 Task: Create Issue Issue0000000312 in Backlog  in Scrum Project Project0000000063 in Jira. Create Issue Issue0000000313 in Backlog  in Scrum Project Project0000000063 in Jira. Create Issue Issue0000000314 in Backlog  in Scrum Project Project0000000063 in Jira. Create Issue Issue0000000315 in Backlog  in Scrum Project Project0000000063 in Jira. Create Issue Issue0000000316 in Backlog  in Scrum Project Project0000000064 in Jira
Action: Mouse moved to (252, 274)
Screenshot: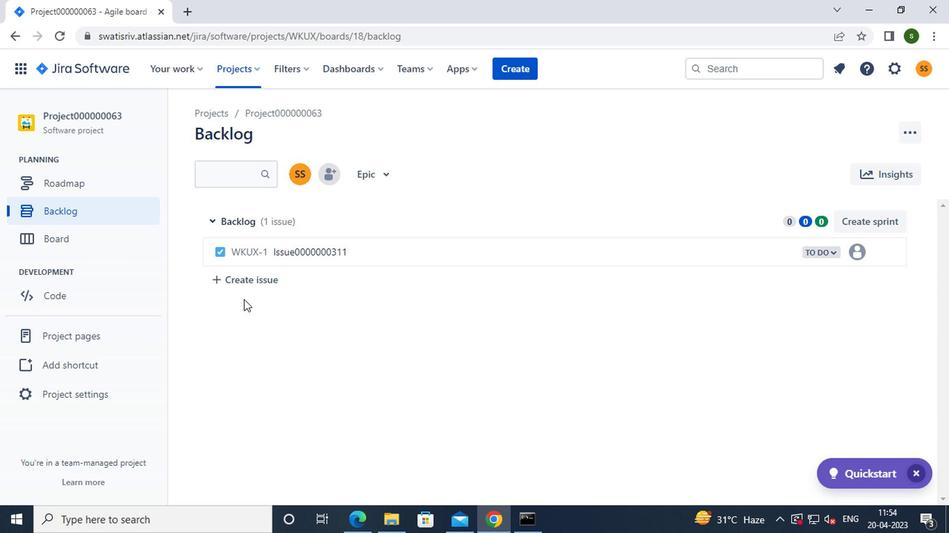 
Action: Mouse pressed left at (252, 274)
Screenshot: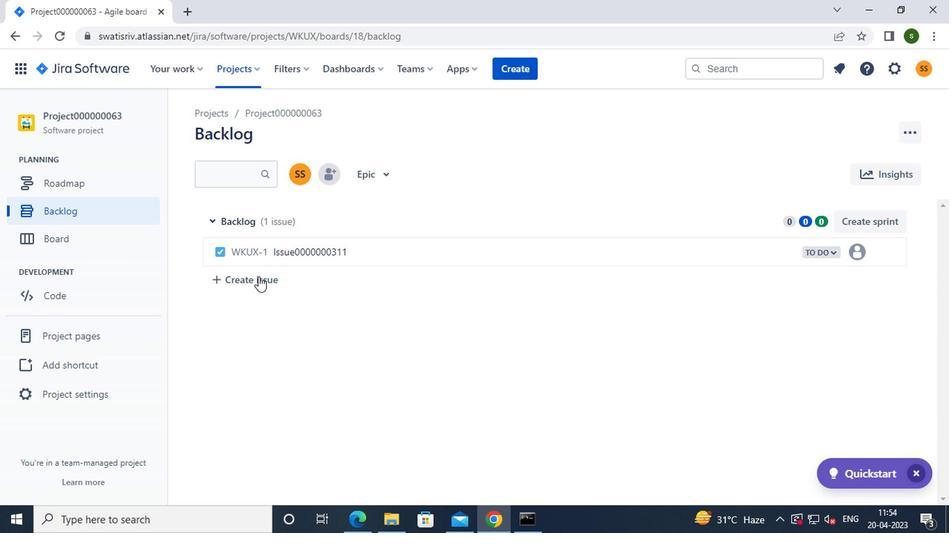 
Action: Mouse moved to (287, 286)
Screenshot: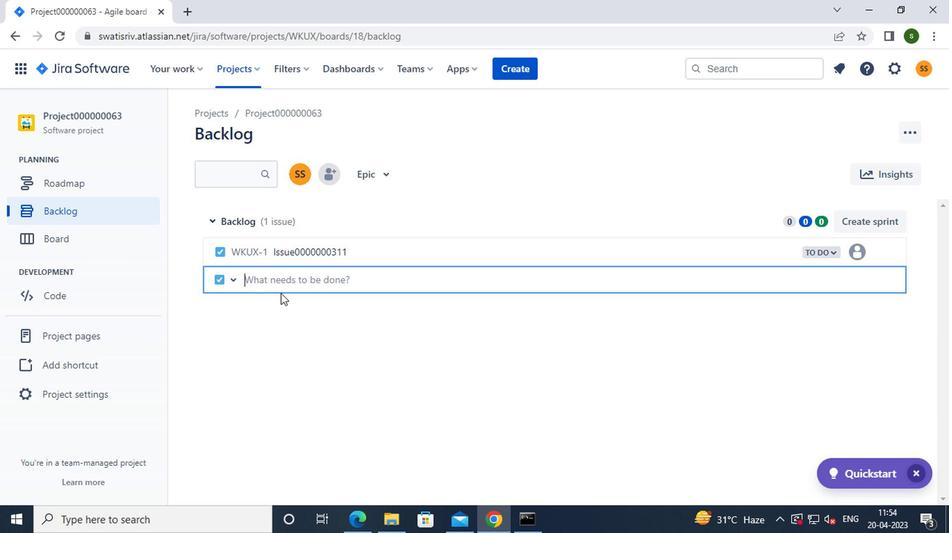 
Action: Key pressed i<Key.caps_lock>ssue0000000312<Key.enter><Key.caps_lock>i<Key.caps_lock>ssue0000000313<Key.enter><Key.caps_lock>i<Key.caps_lock>ss<Key.caps_lock>ue000<Key.backspace><Key.backspace><Key.backspace><Key.backspace><Key.backspace><Key.caps_lock>ue0000000314<Key.enter><Key.caps_lock>i<Key.caps_lock>ssue0000000315<Key.enter>
Screenshot: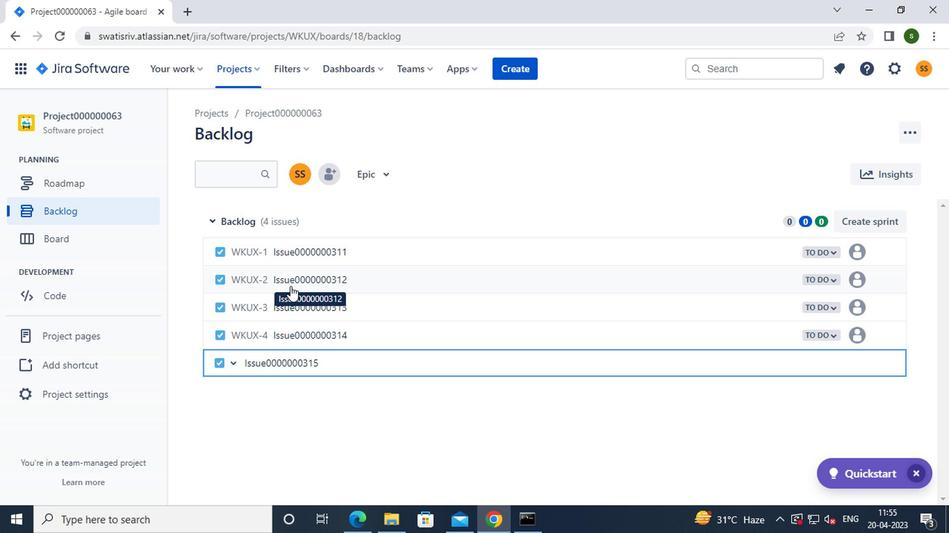 
Action: Mouse moved to (243, 77)
Screenshot: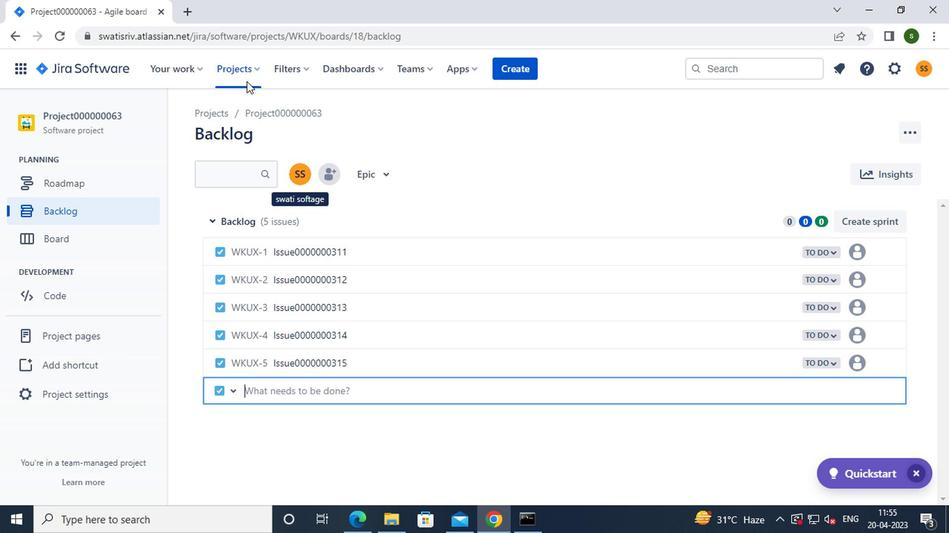 
Action: Mouse pressed left at (243, 77)
Screenshot: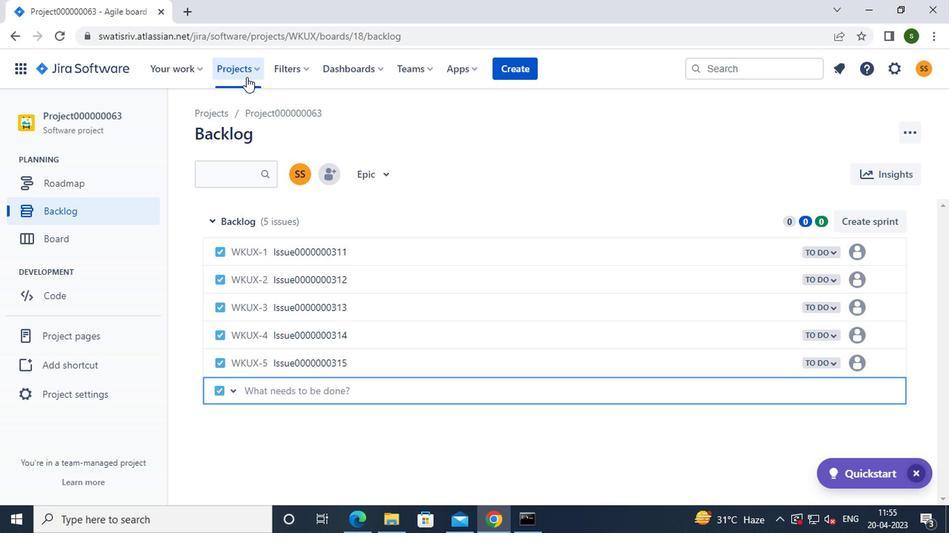 
Action: Mouse moved to (261, 166)
Screenshot: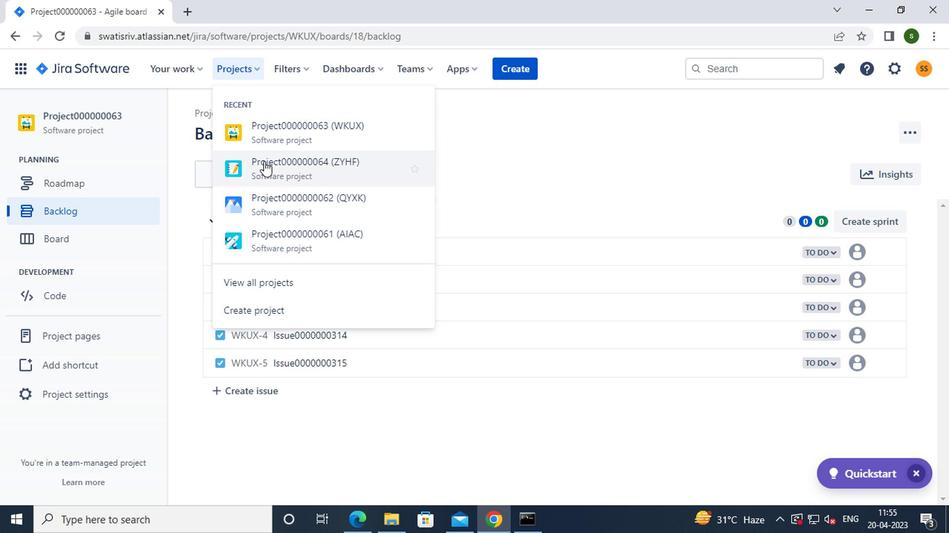 
Action: Mouse pressed left at (261, 166)
Screenshot: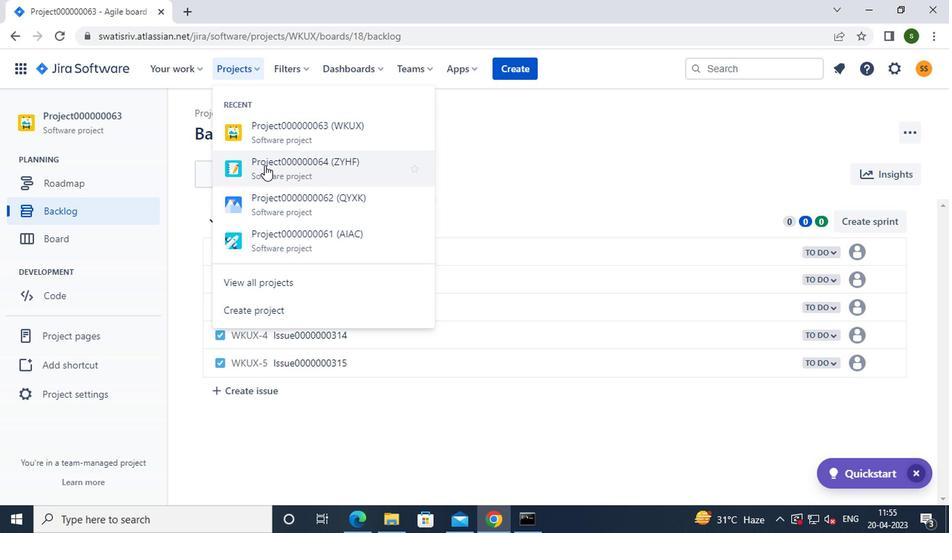 
Action: Mouse moved to (88, 216)
Screenshot: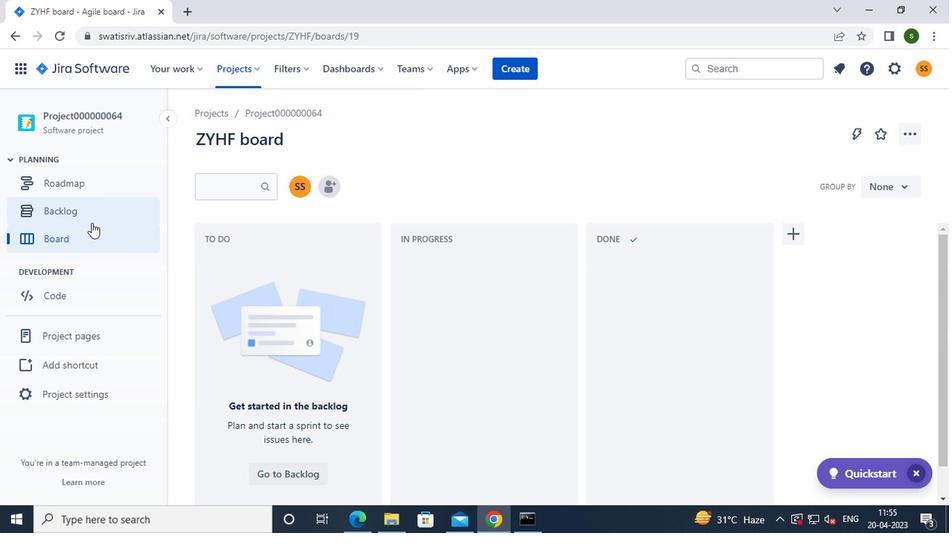 
Action: Mouse pressed left at (88, 216)
Screenshot: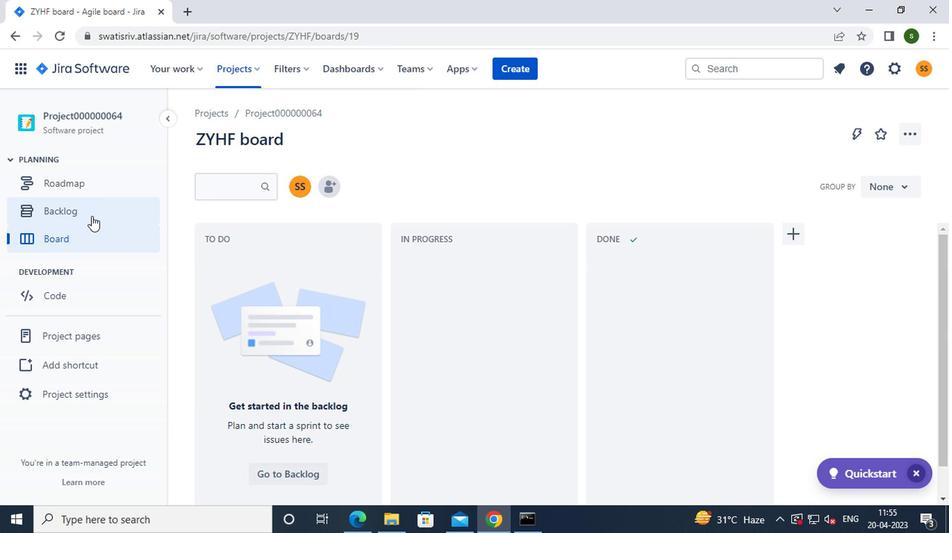 
Action: Mouse moved to (431, 441)
Screenshot: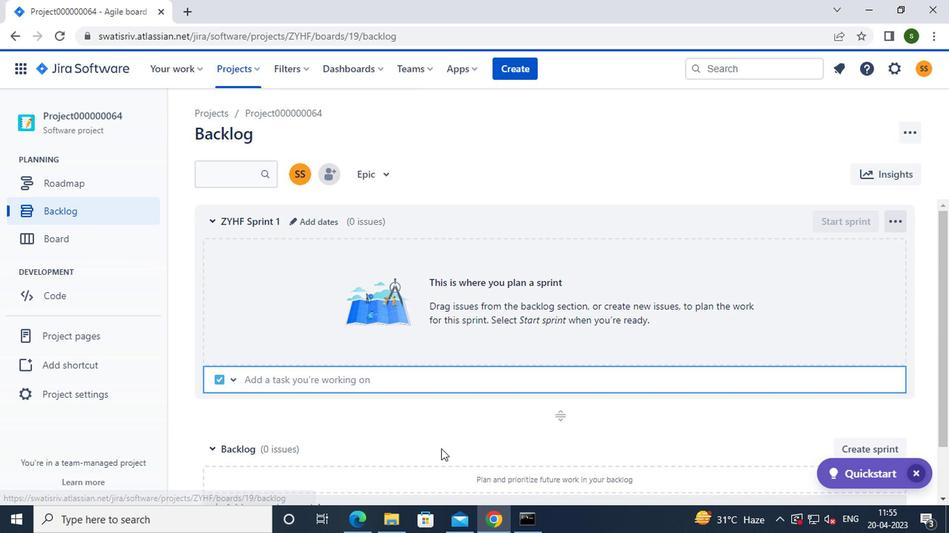 
Action: Mouse pressed left at (431, 441)
Screenshot: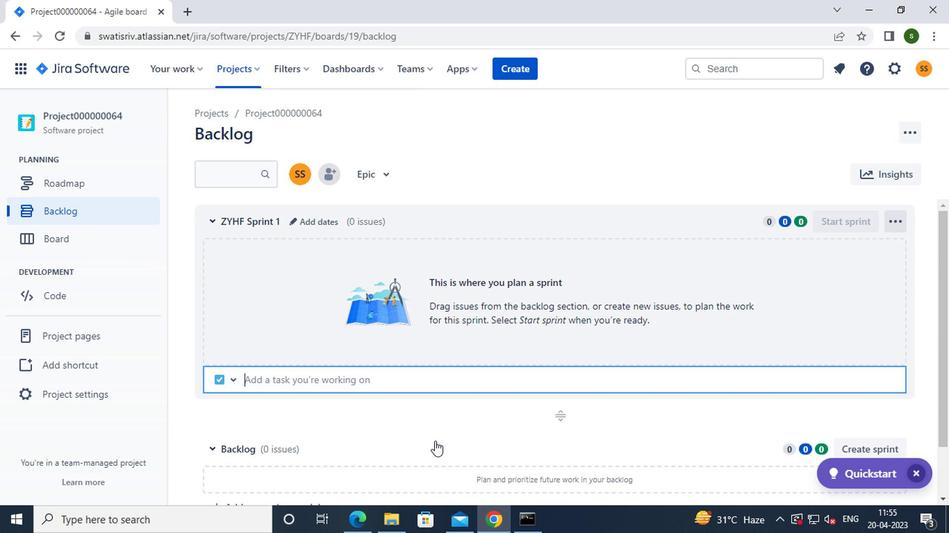 
Action: Mouse moved to (385, 387)
Screenshot: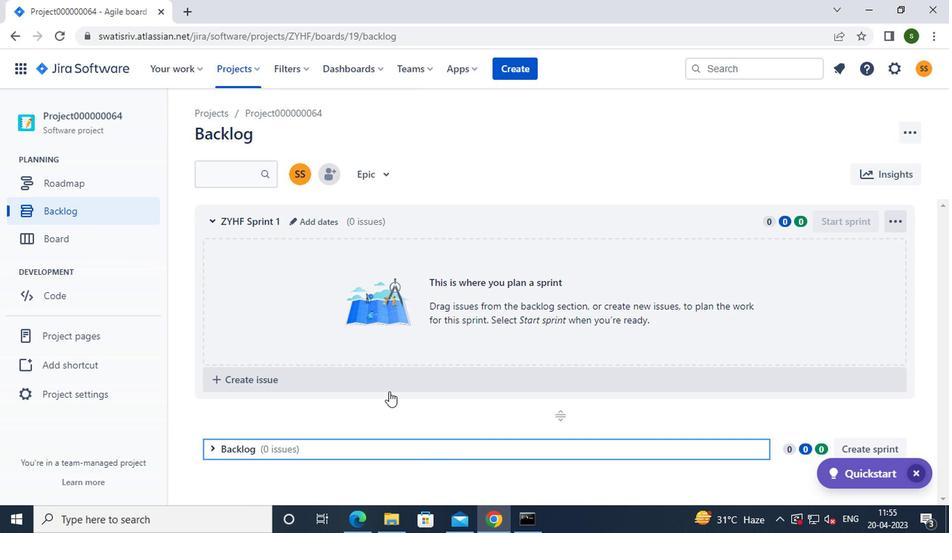 
Action: Mouse pressed left at (385, 387)
Screenshot: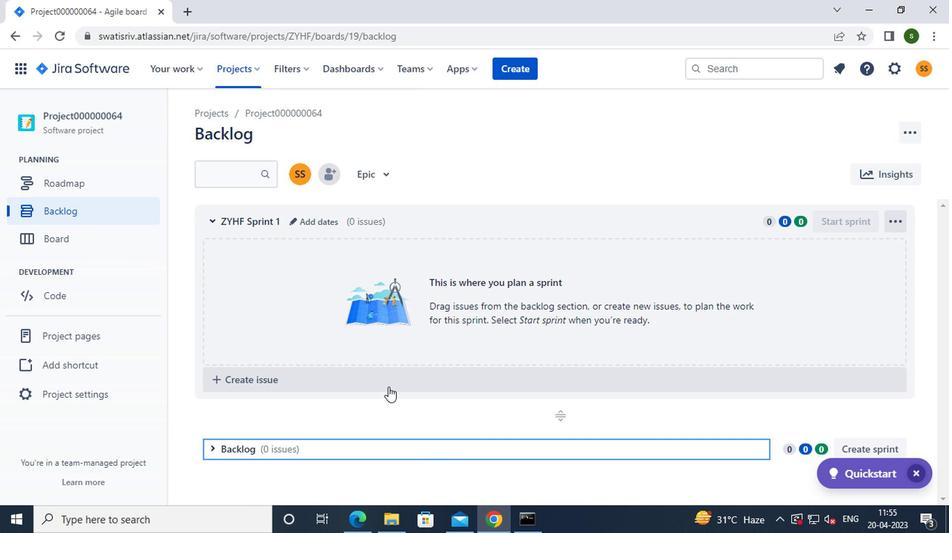 
Action: Mouse moved to (353, 380)
Screenshot: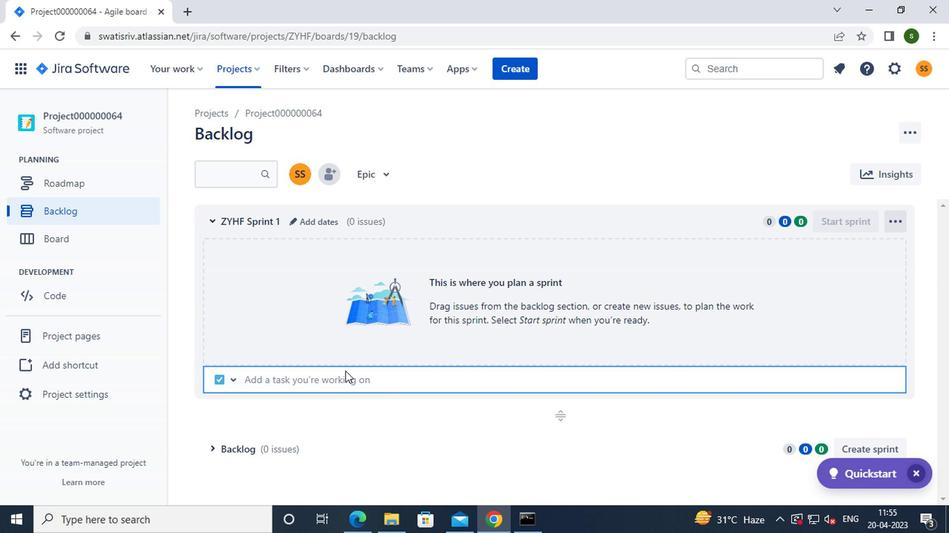 
Action: Key pressed <Key.caps_lock>i<Key.caps_lock>ssue0000000316<Key.enter><Key.f8>
Screenshot: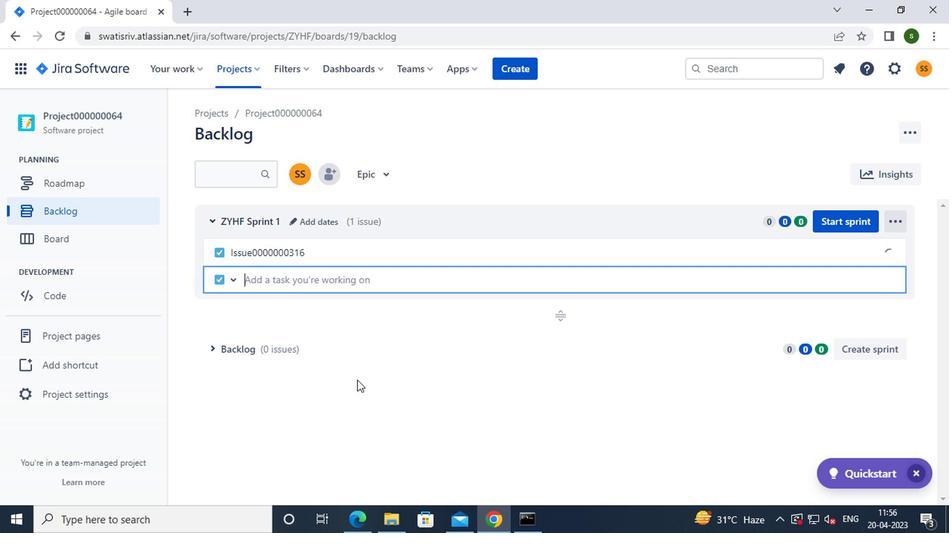 
